 Task: Create a task  Create a new online platform for online personal finance coaching , assign it to team member softage.4@softage.net in the project BroaderView and update the status of the task to  On Track  , set the priority of the task to High
Action: Mouse moved to (630, 454)
Screenshot: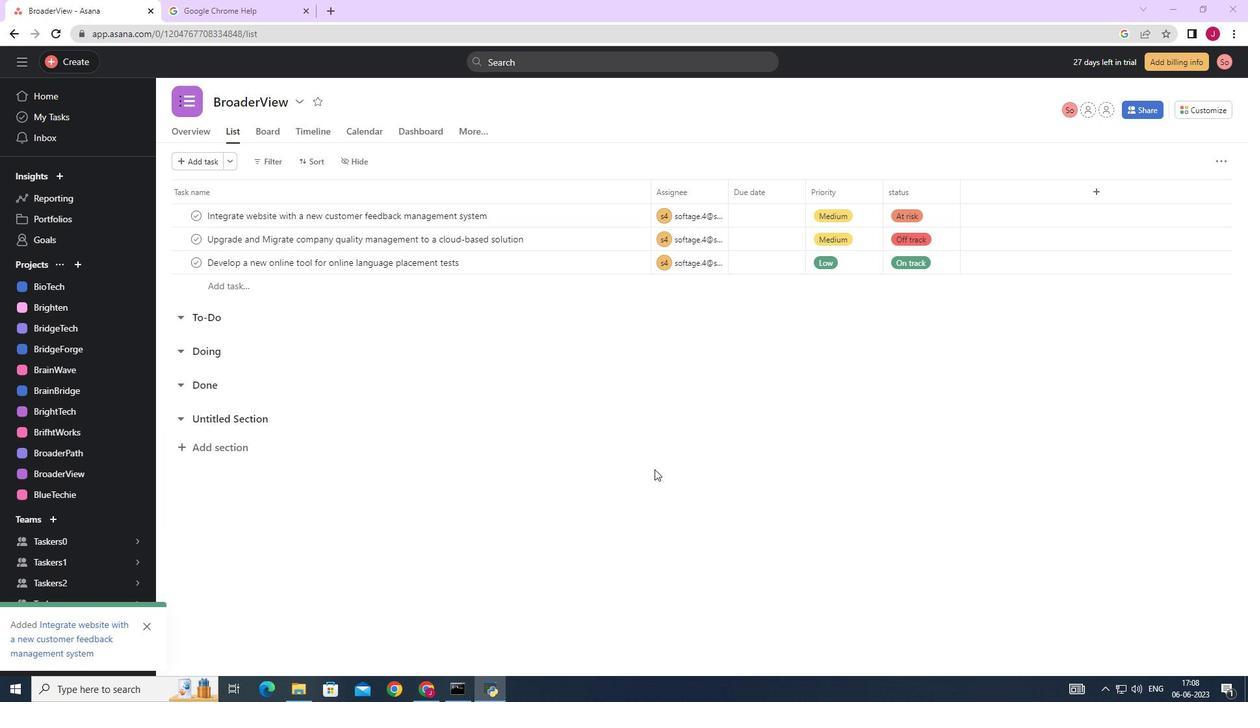 
Action: Mouse scrolled (636, 458) with delta (0, 0)
Screenshot: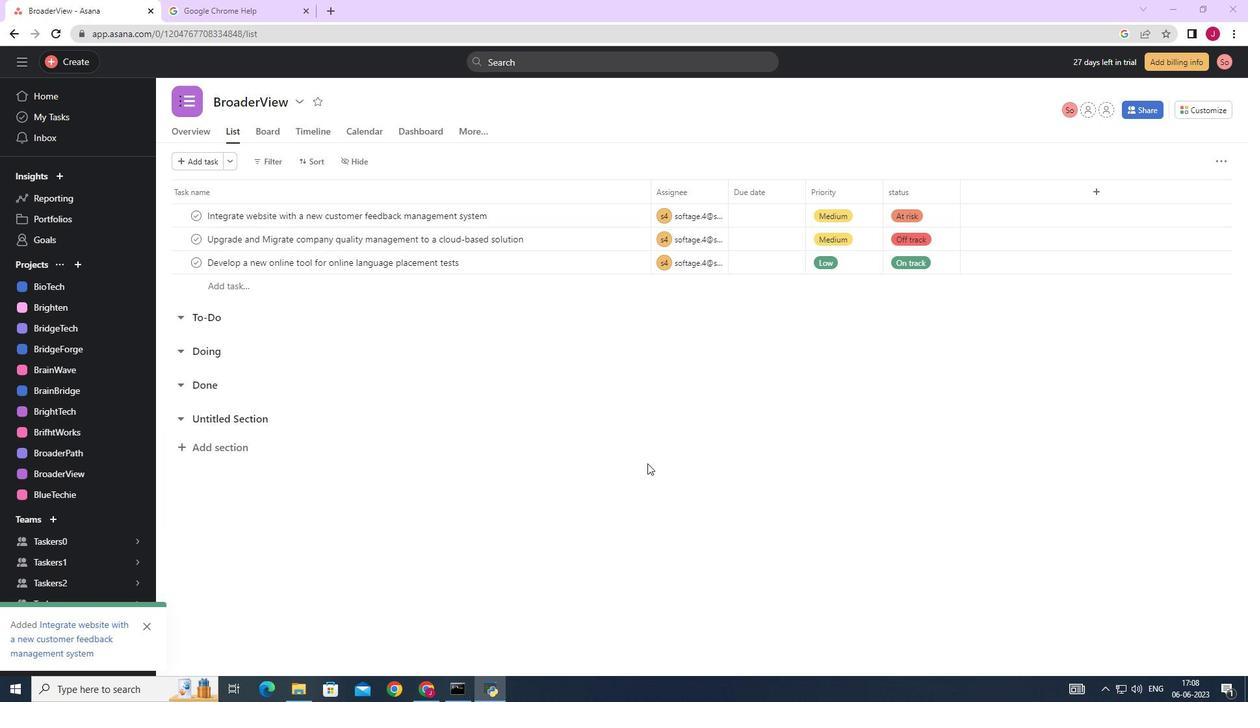 
Action: Mouse moved to (601, 438)
Screenshot: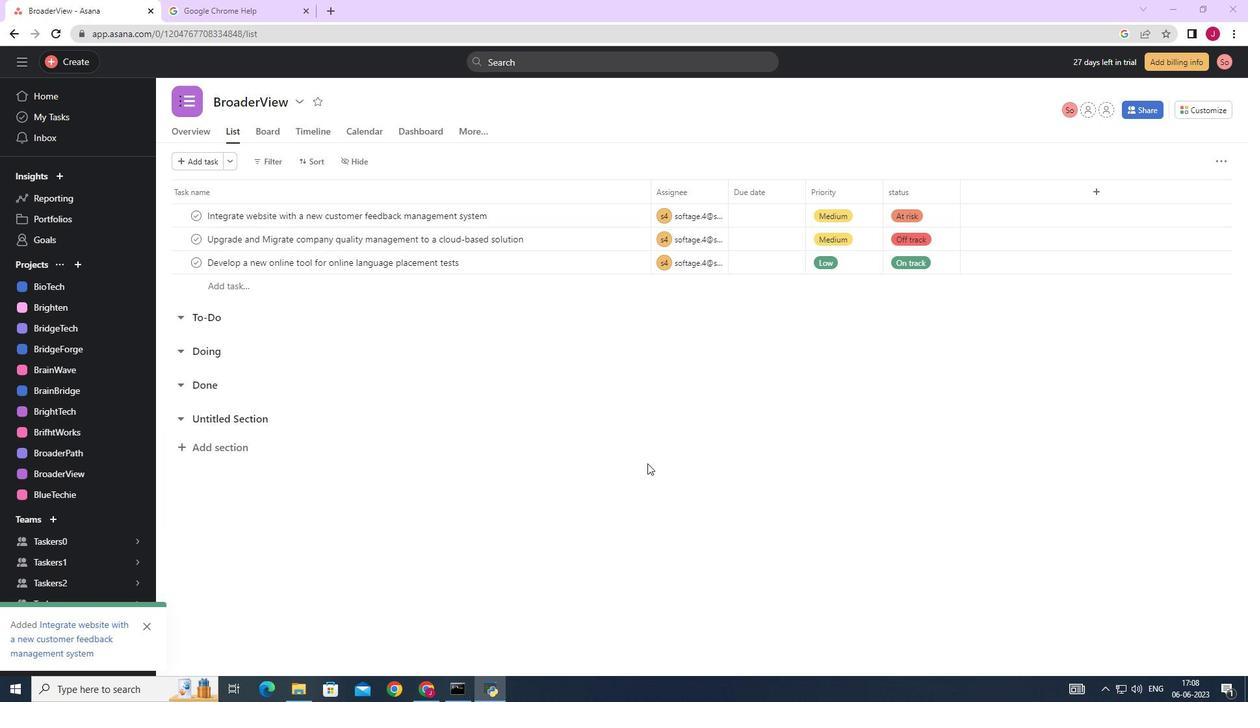 
Action: Mouse scrolled (625, 451) with delta (0, 0)
Screenshot: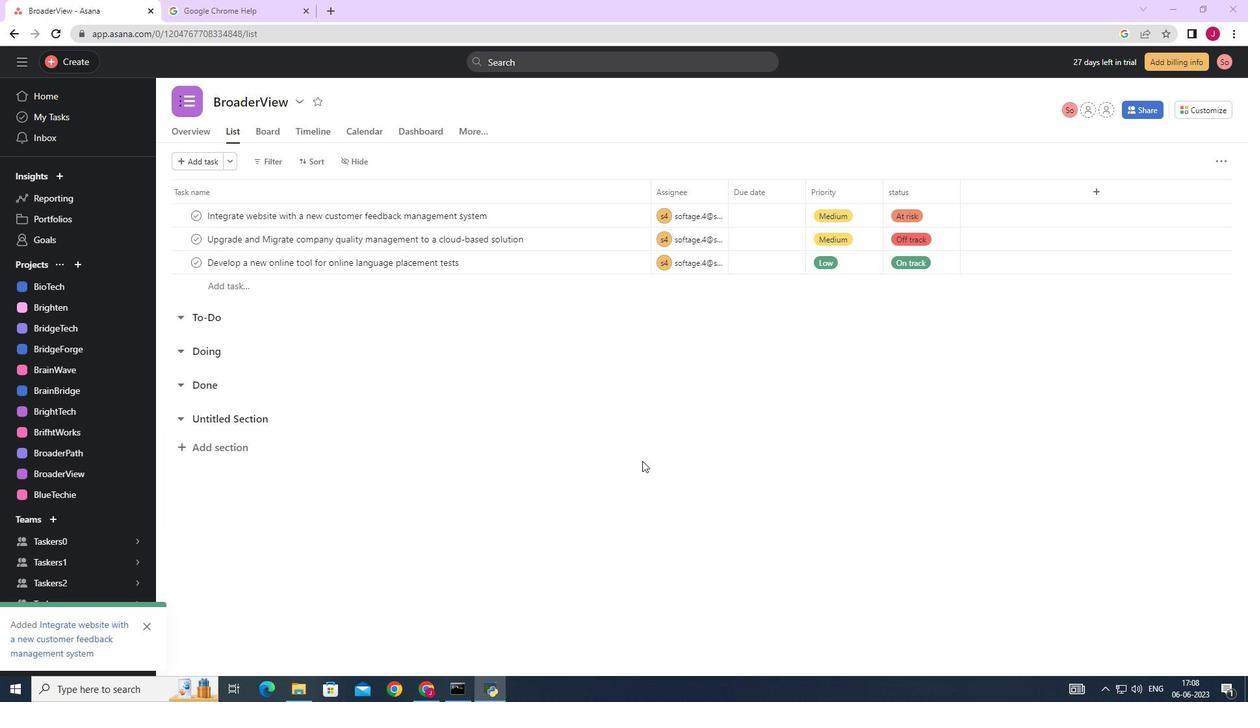 
Action: Mouse moved to (539, 405)
Screenshot: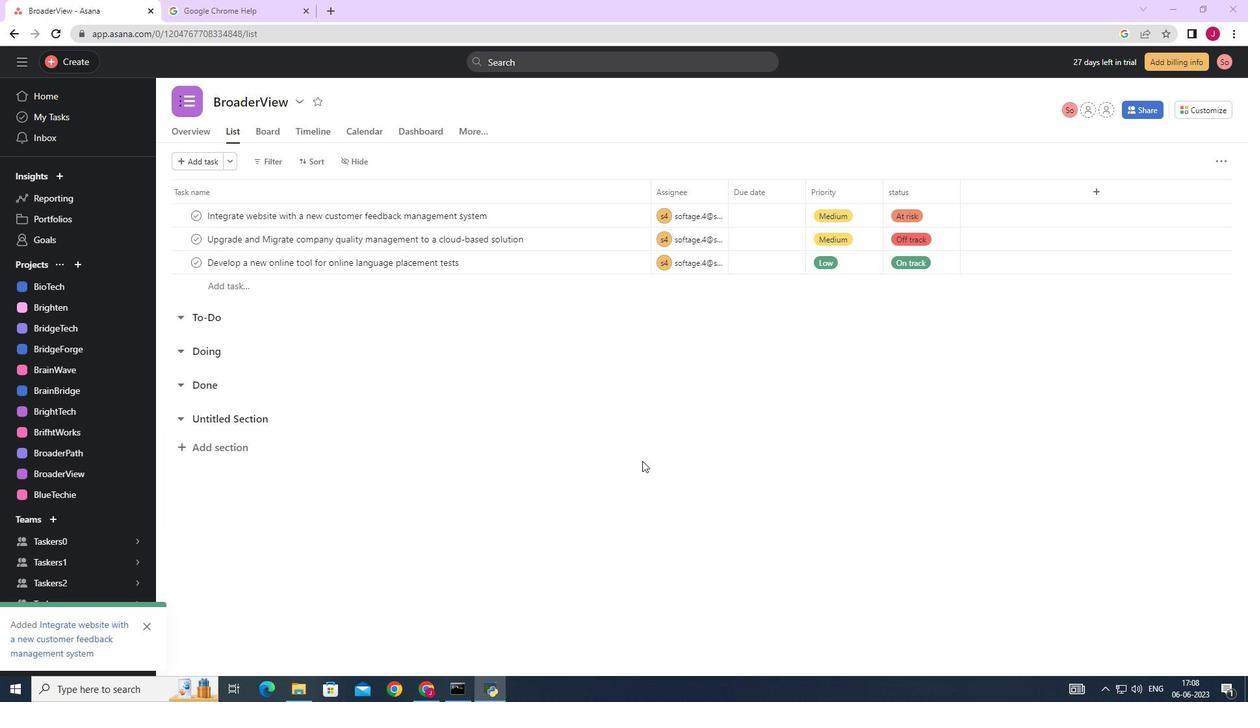 
Action: Mouse scrolled (582, 429) with delta (0, 0)
Screenshot: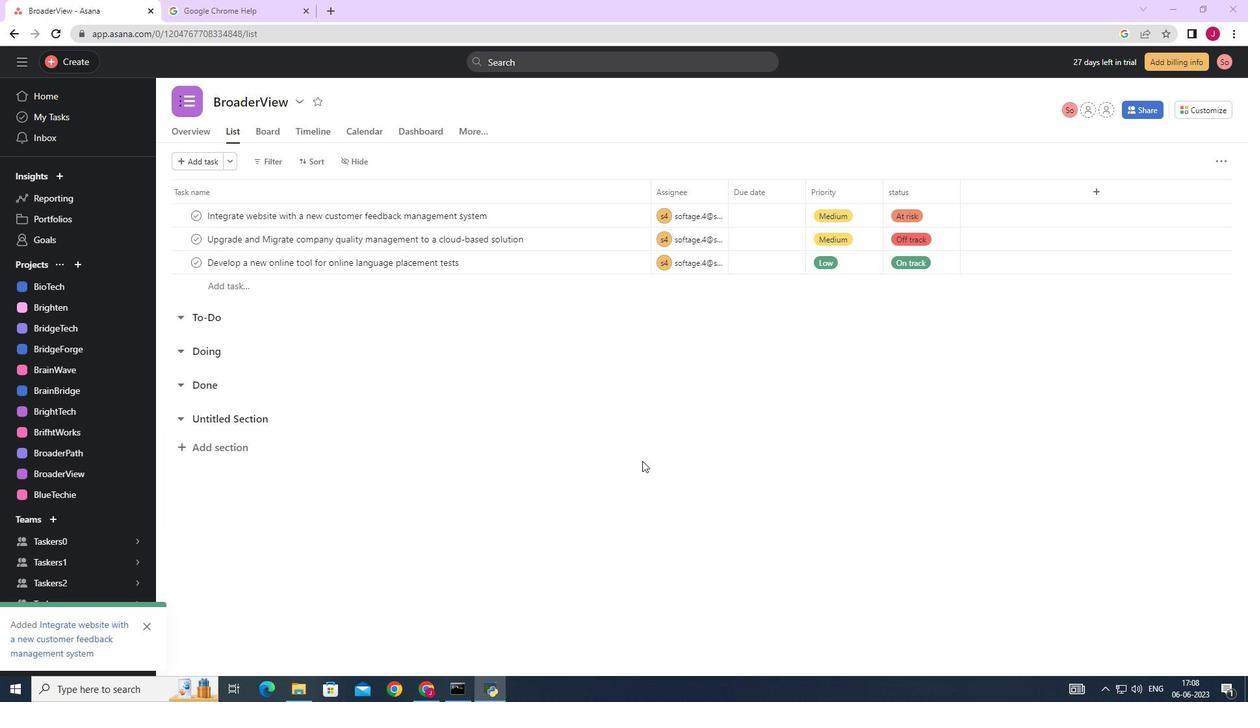 
Action: Mouse moved to (83, 59)
Screenshot: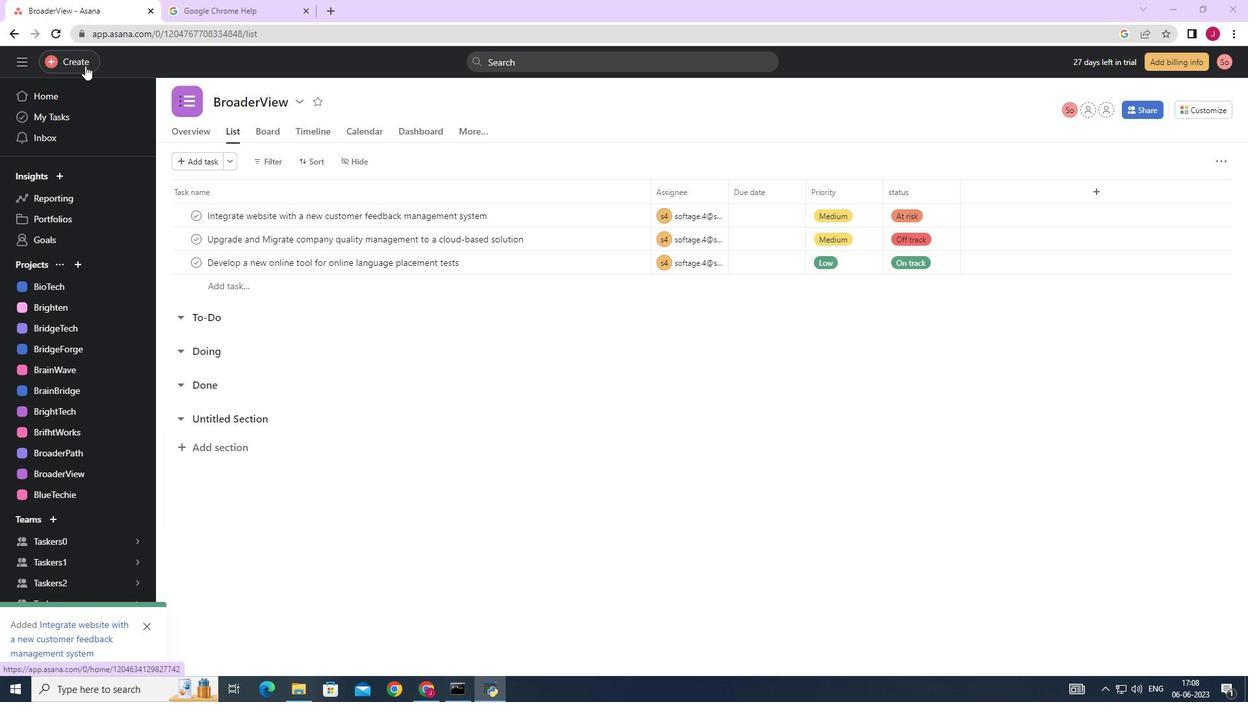 
Action: Mouse pressed left at (83, 59)
Screenshot: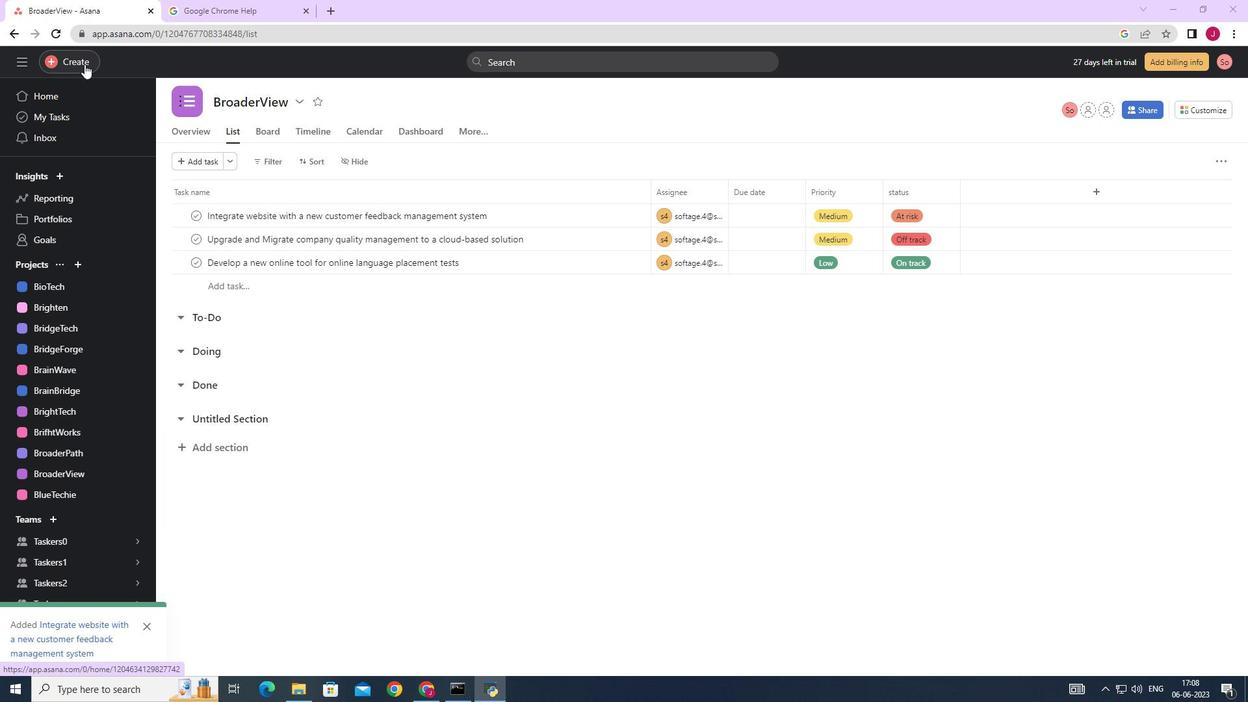 
Action: Mouse moved to (165, 62)
Screenshot: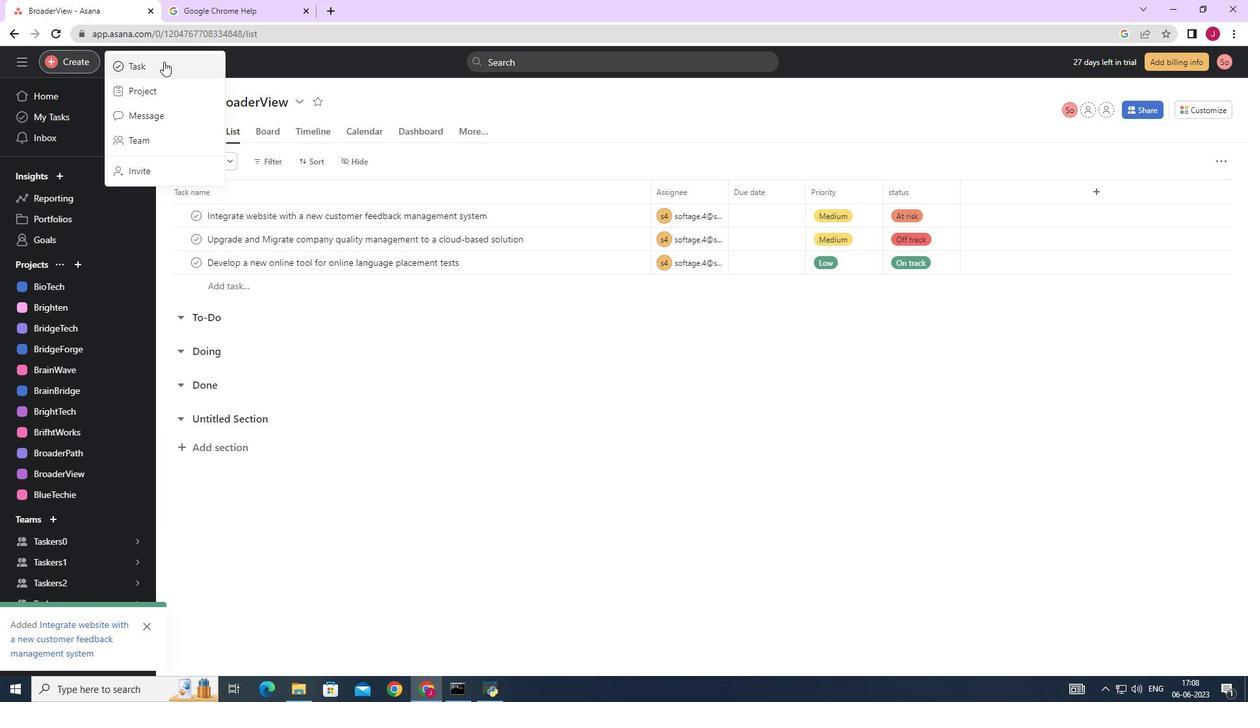 
Action: Mouse pressed left at (165, 62)
Screenshot: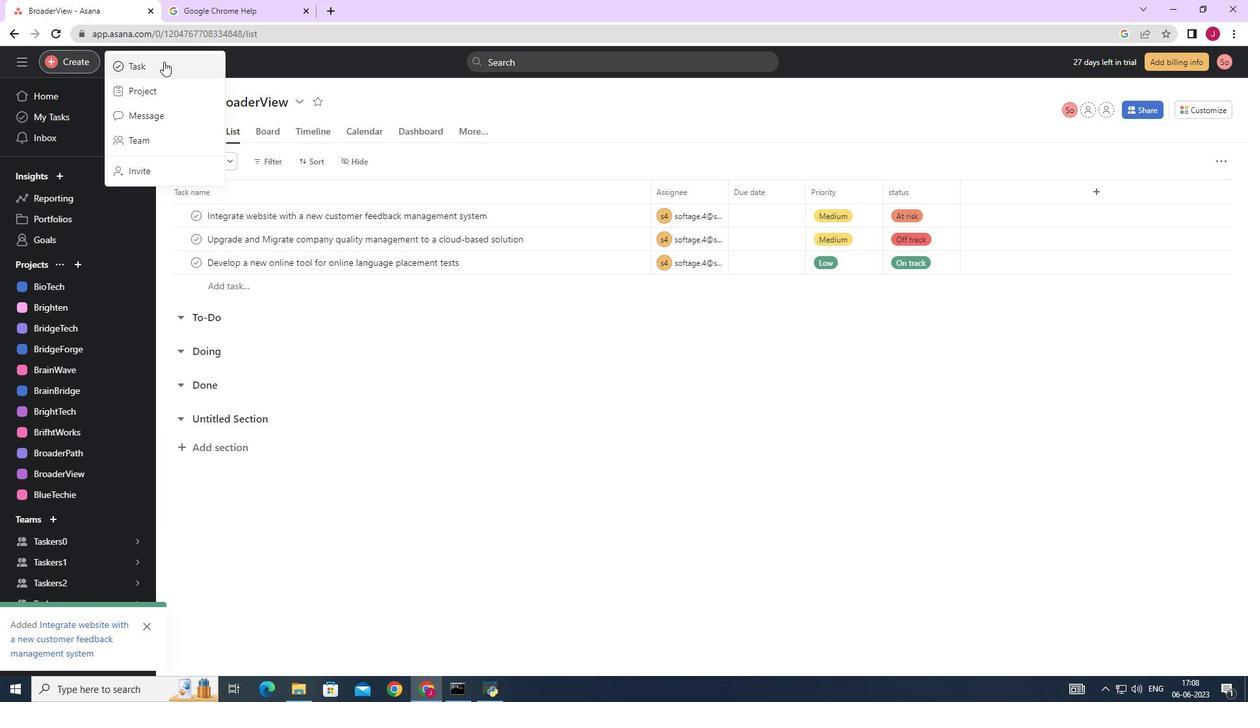 
Action: Mouse moved to (985, 432)
Screenshot: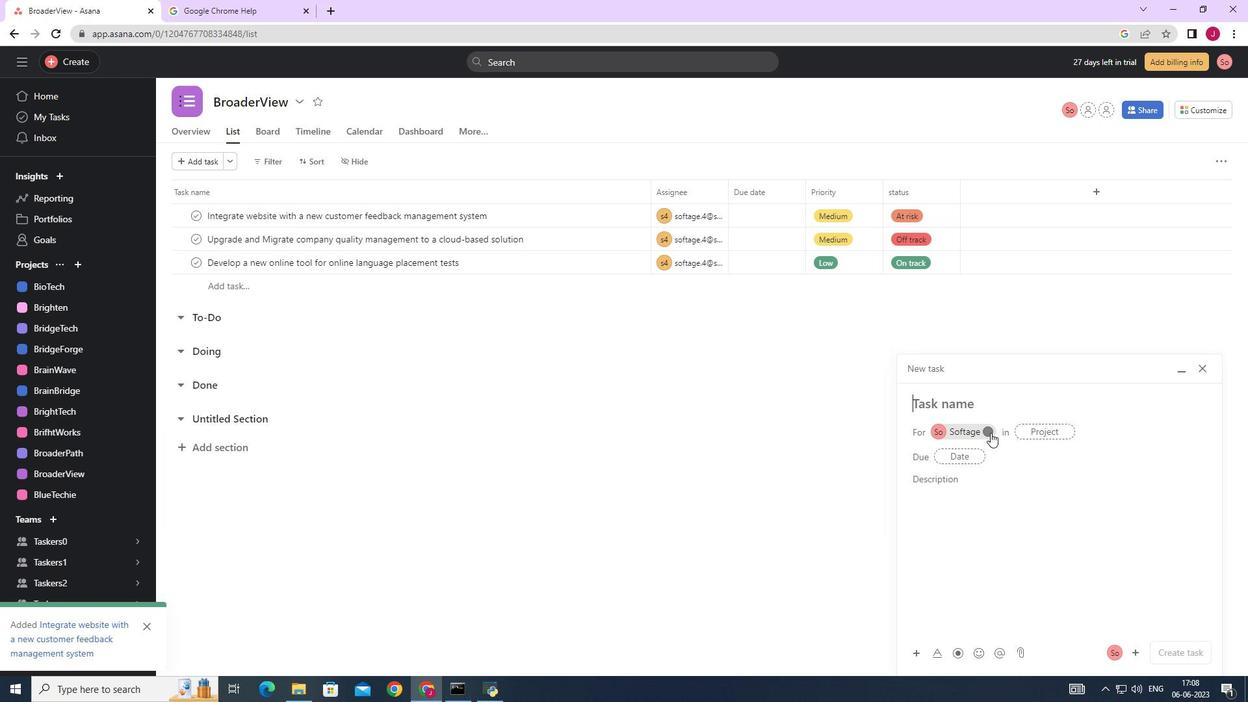 
Action: Mouse pressed left at (985, 432)
Screenshot: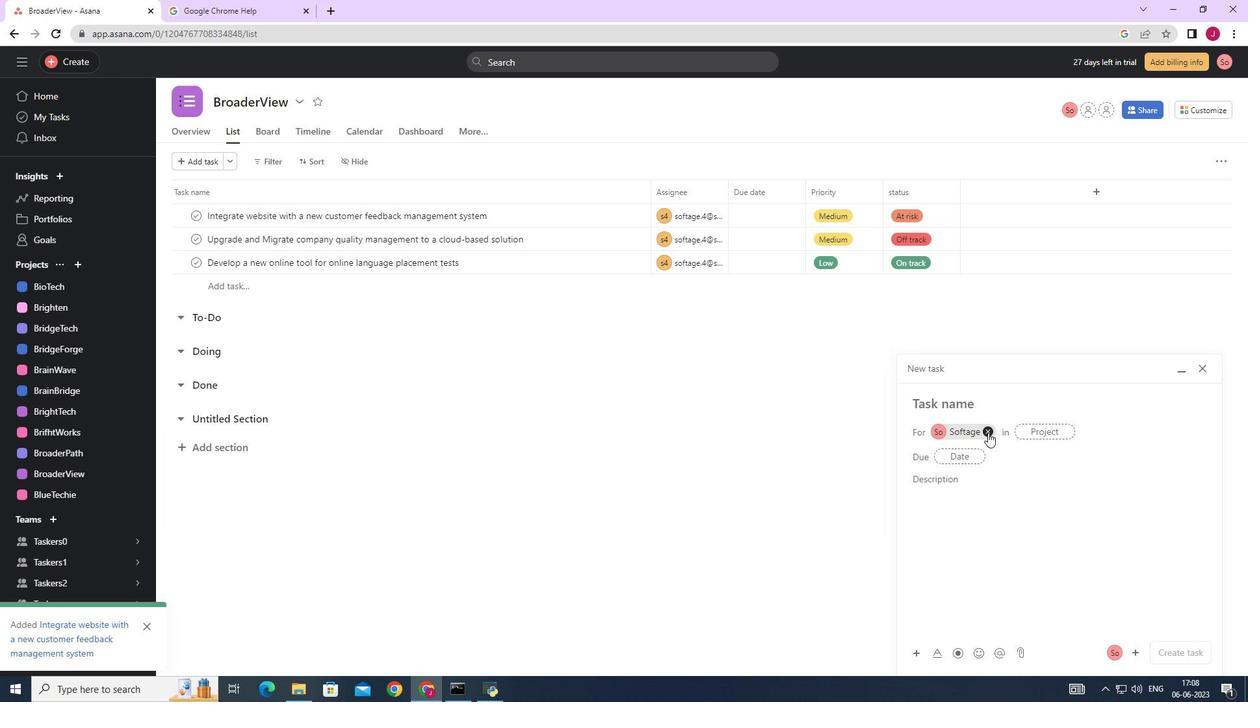 
Action: Mouse moved to (930, 403)
Screenshot: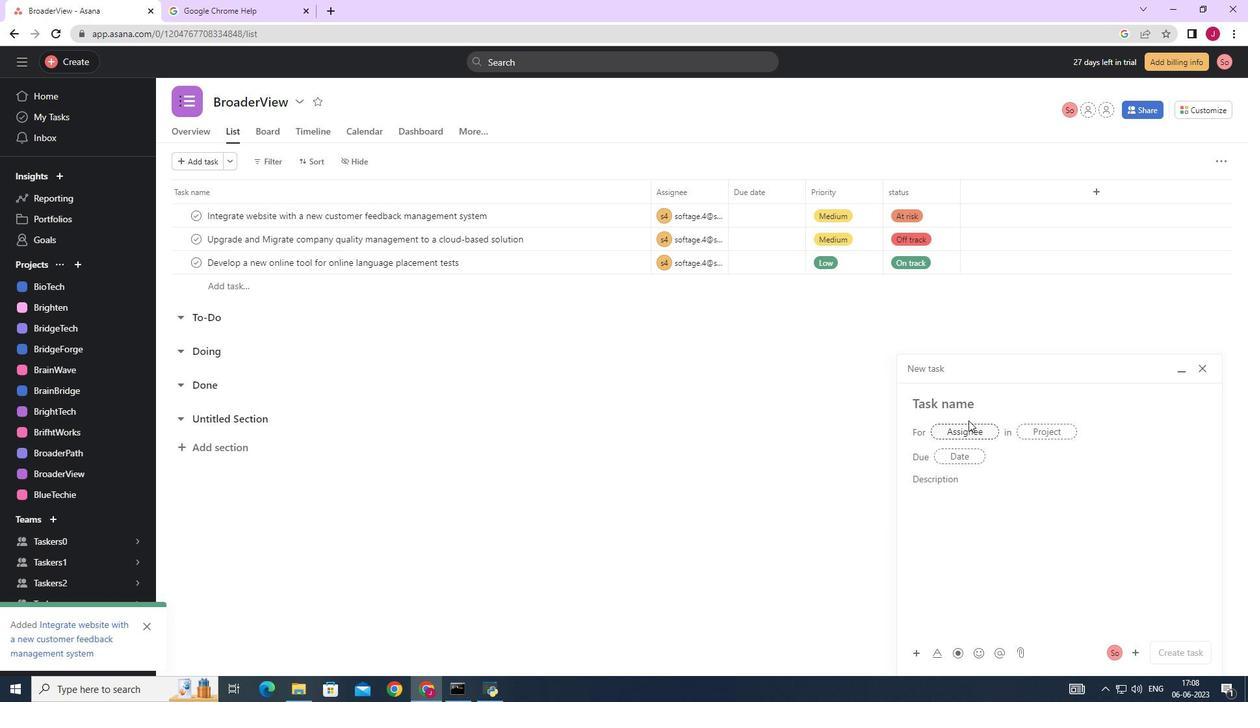 
Action: Mouse pressed left at (930, 403)
Screenshot: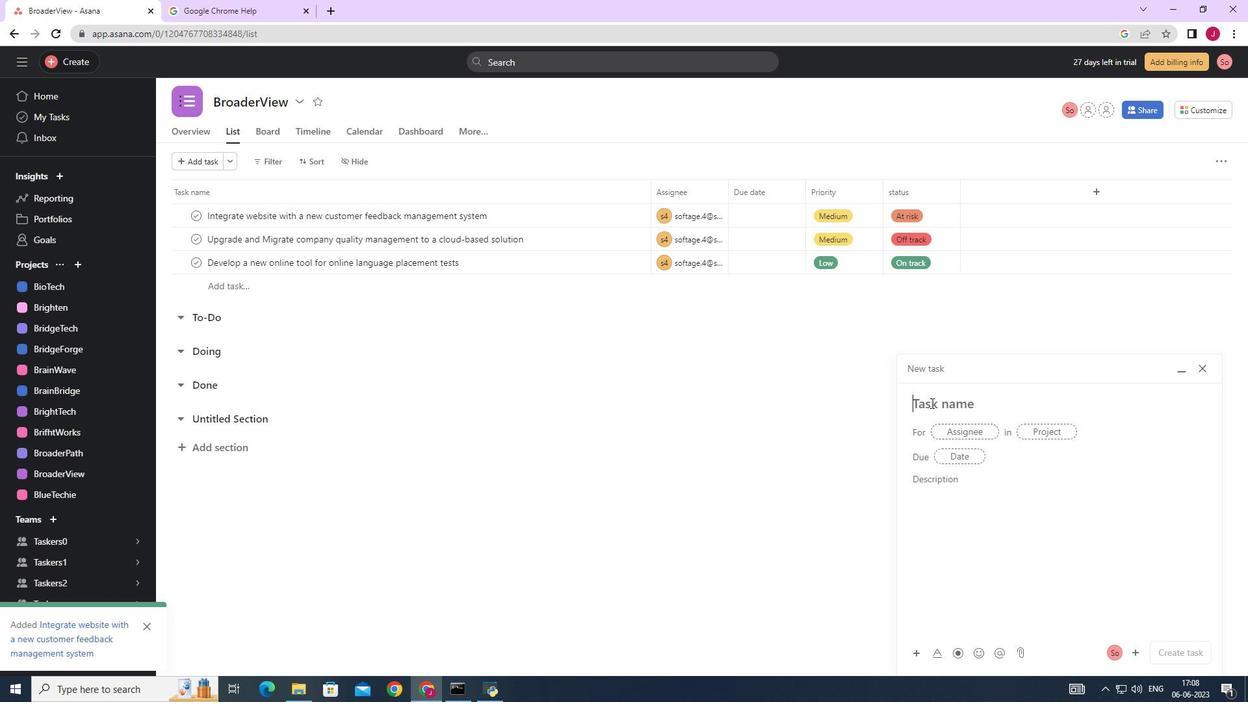 
Action: Mouse moved to (930, 402)
Screenshot: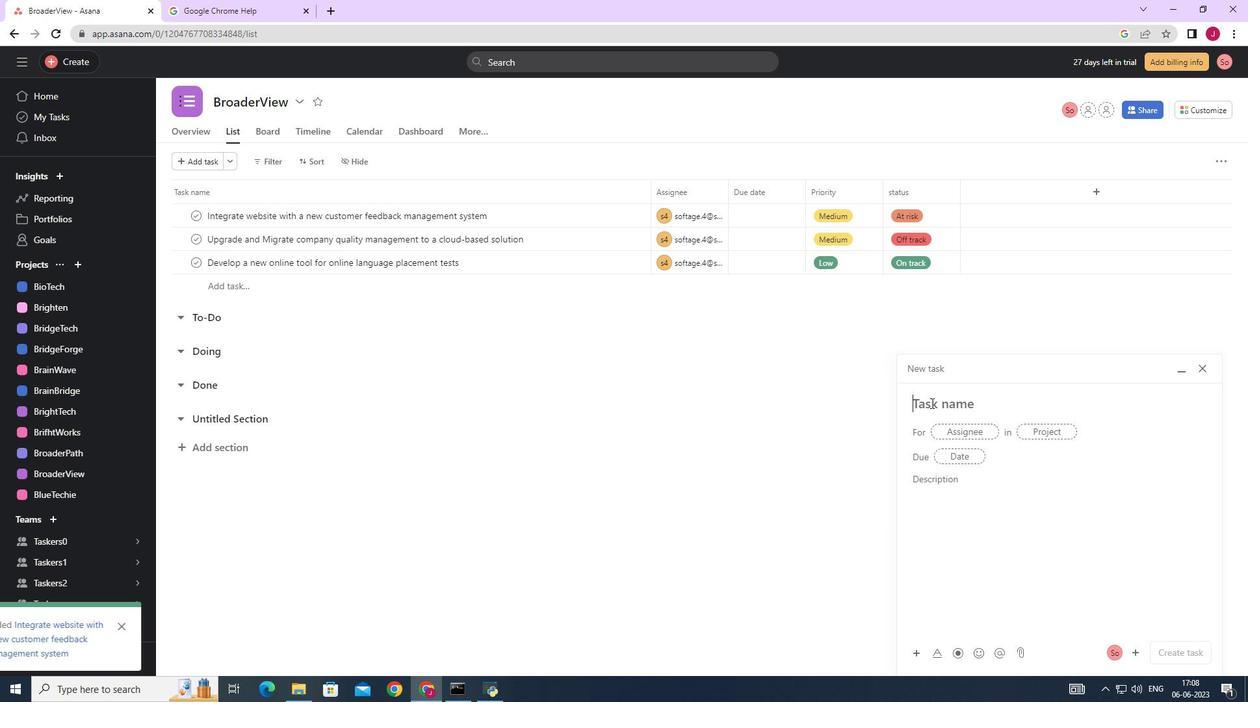
Action: Key pressed <Key.caps_lock><Key.caps_lock>reate<Key.space><Key.backspace><Key.backspace><Key.backspace><Key.backspace><Key.backspace><Key.backspace><Key.caps_lock>C<Key.caps_lock>reate<Key.space>q<Key.backspace>a<Key.space>new<Key.space>online<Key.space>platform<Key.space>for<Key.space>online<Key.space>personal<Key.space>finance<Key.space>coaching
Screenshot: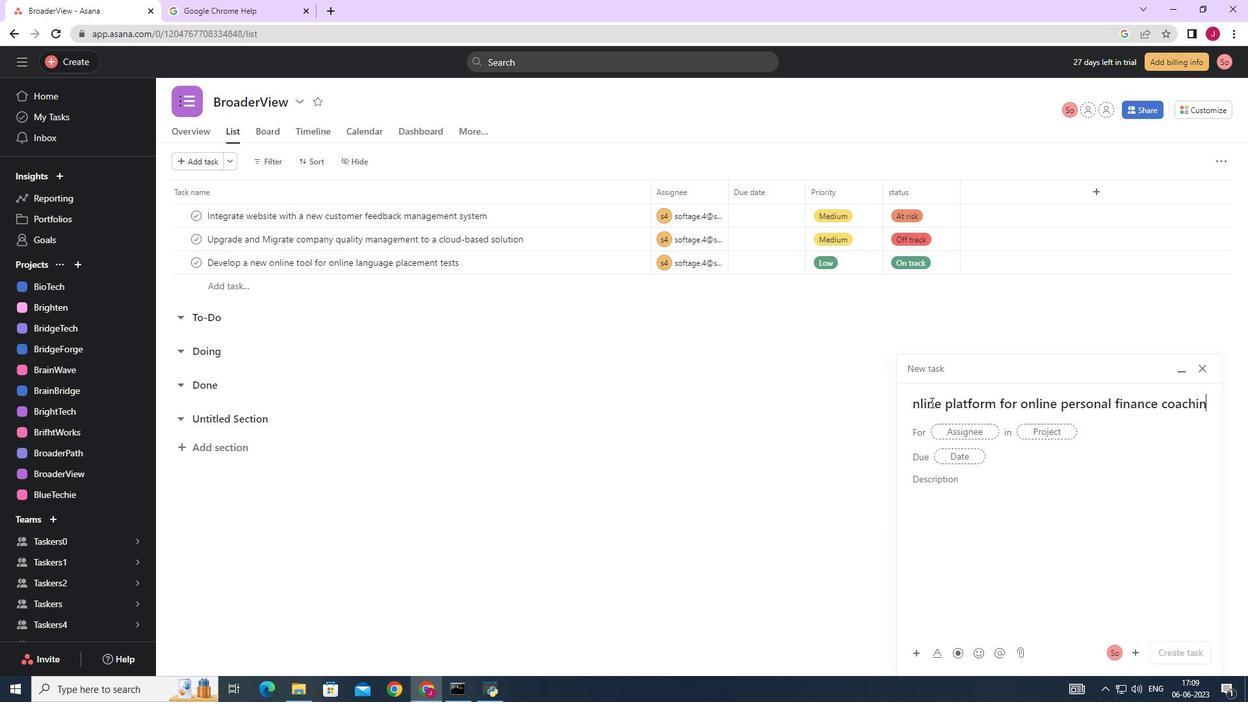 
Action: Mouse moved to (954, 430)
Screenshot: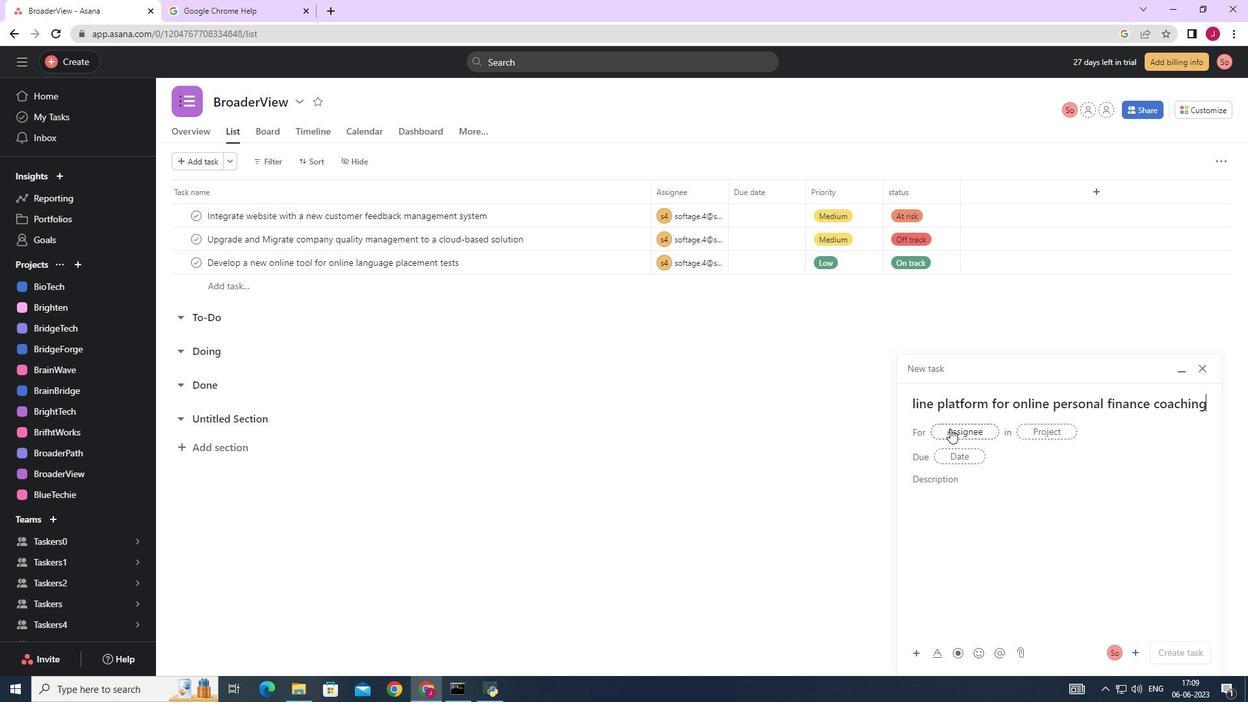 
Action: Mouse pressed left at (954, 430)
Screenshot: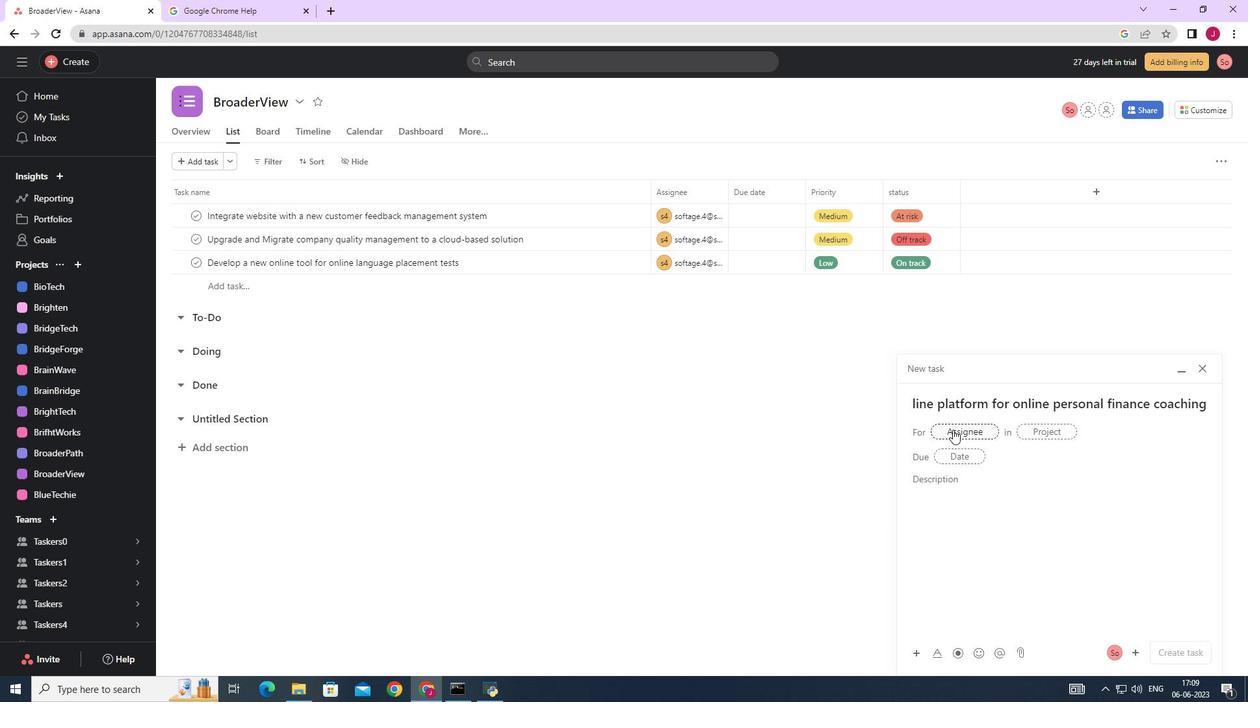 
Action: Mouse moved to (955, 431)
Screenshot: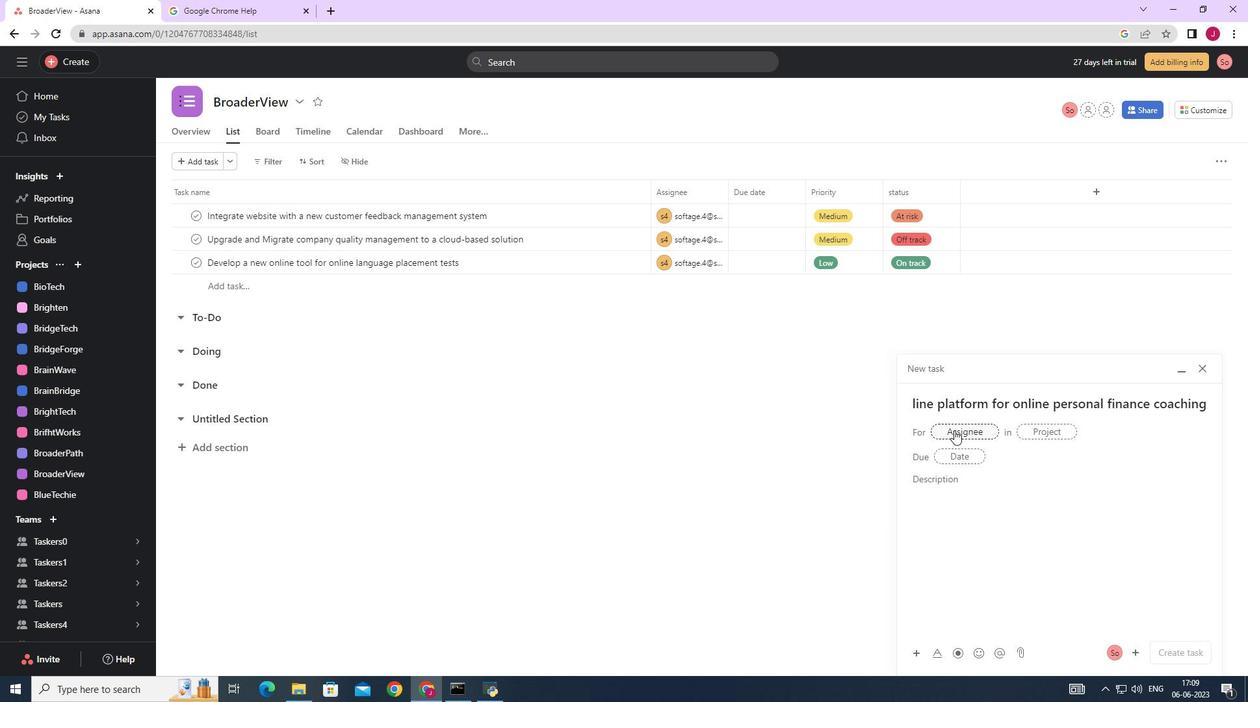 
Action: Key pressed softage.4
Screenshot: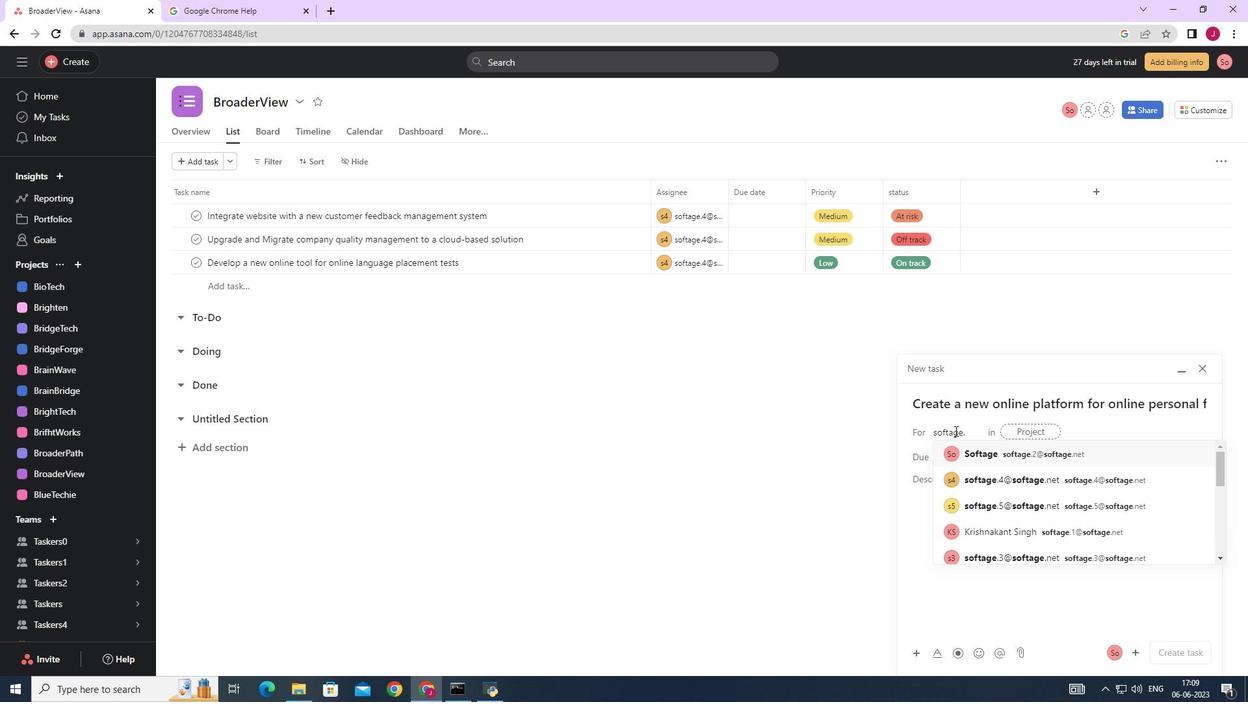 
Action: Mouse moved to (1005, 454)
Screenshot: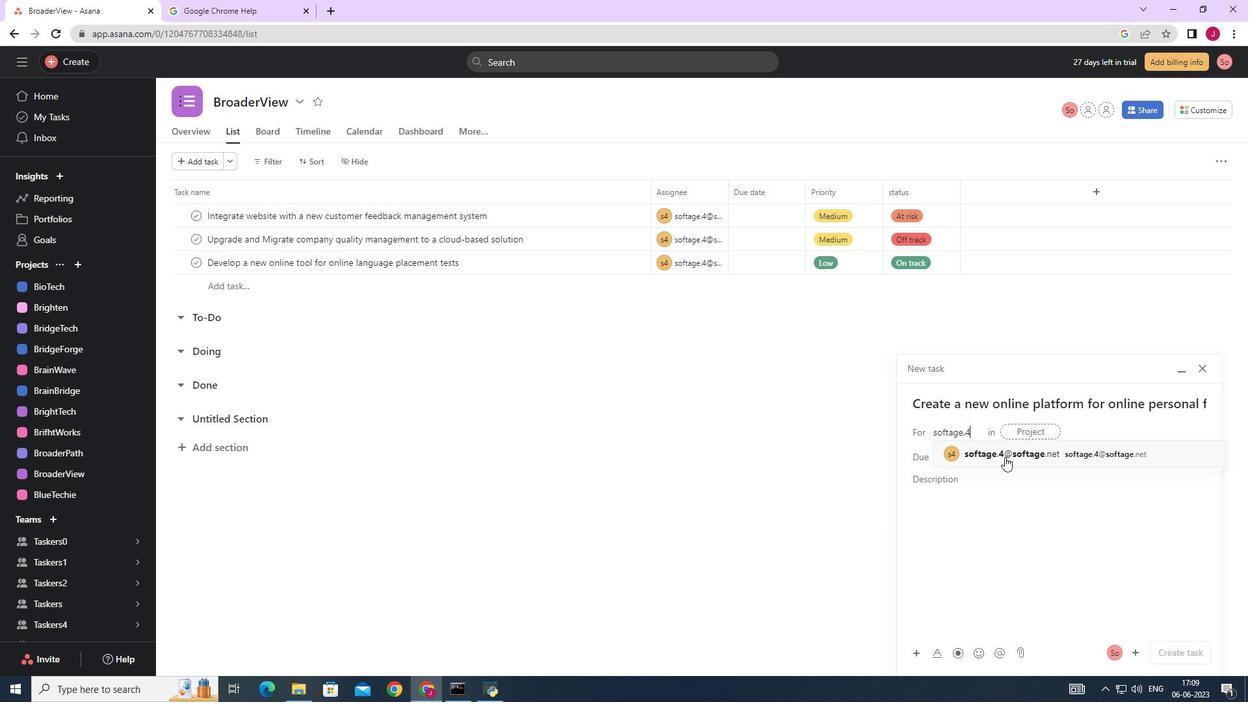 
Action: Mouse pressed left at (1005, 454)
Screenshot: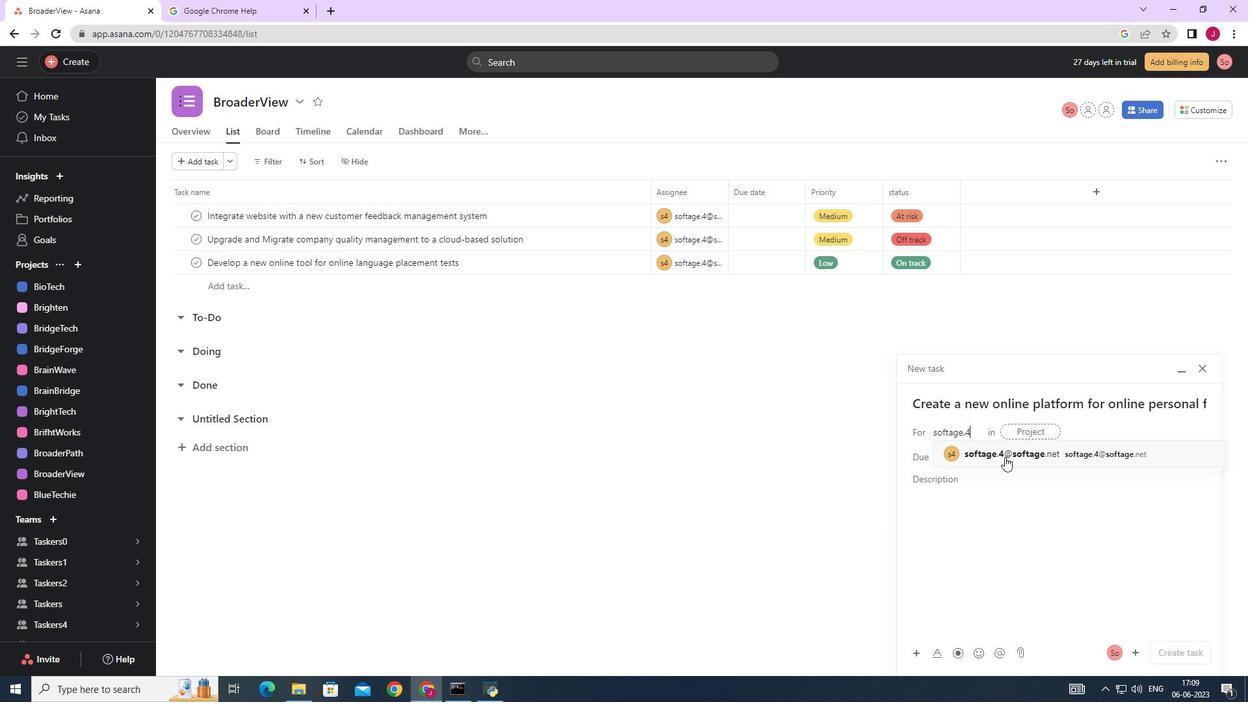 
Action: Mouse moved to (827, 453)
Screenshot: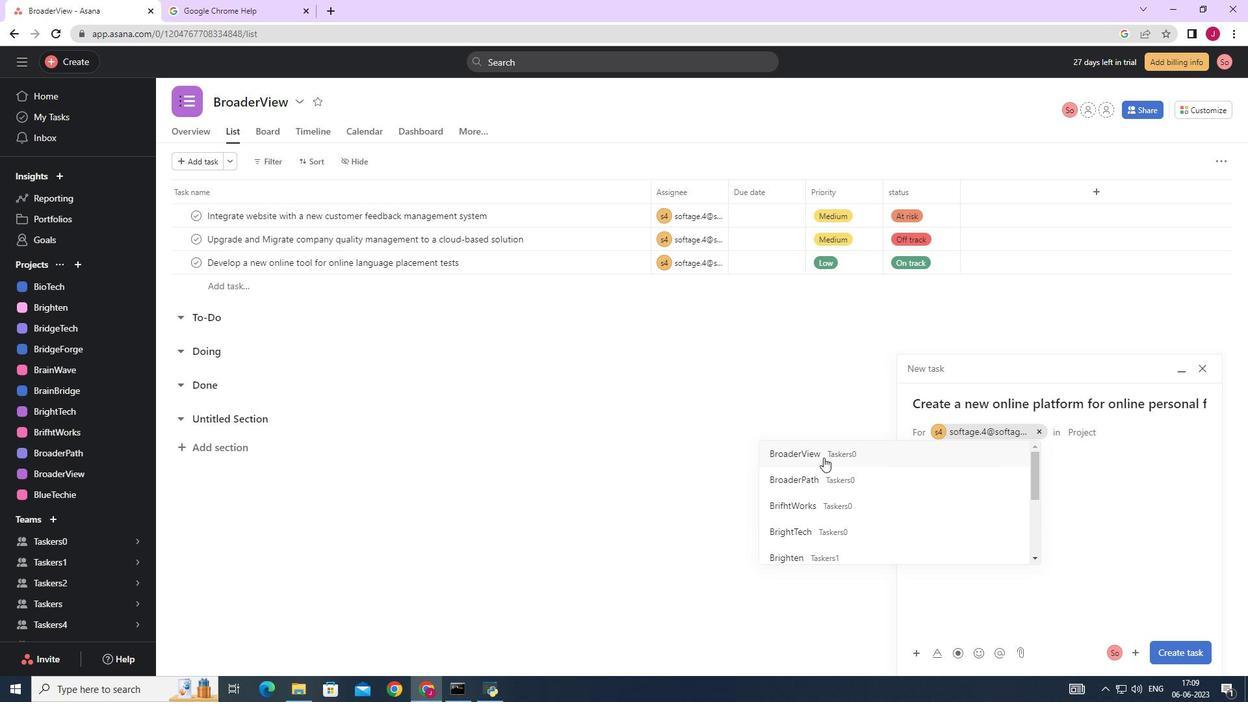 
Action: Mouse pressed left at (827, 453)
Screenshot: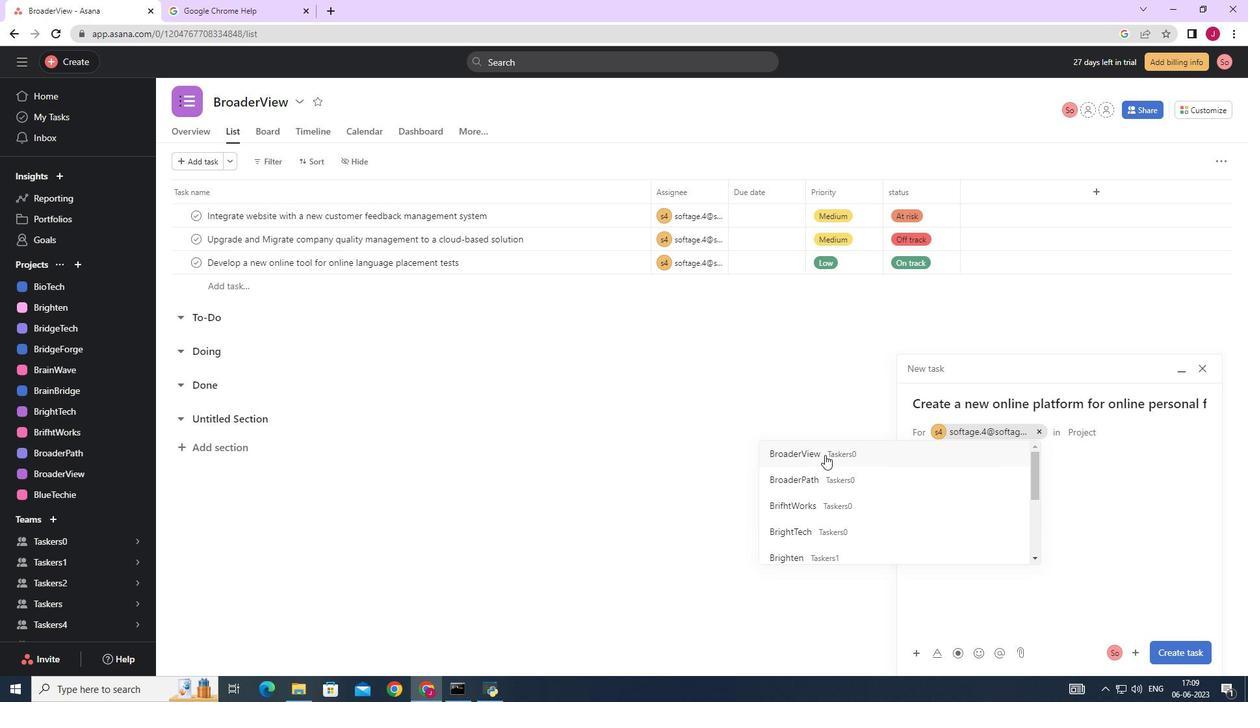 
Action: Mouse moved to (975, 481)
Screenshot: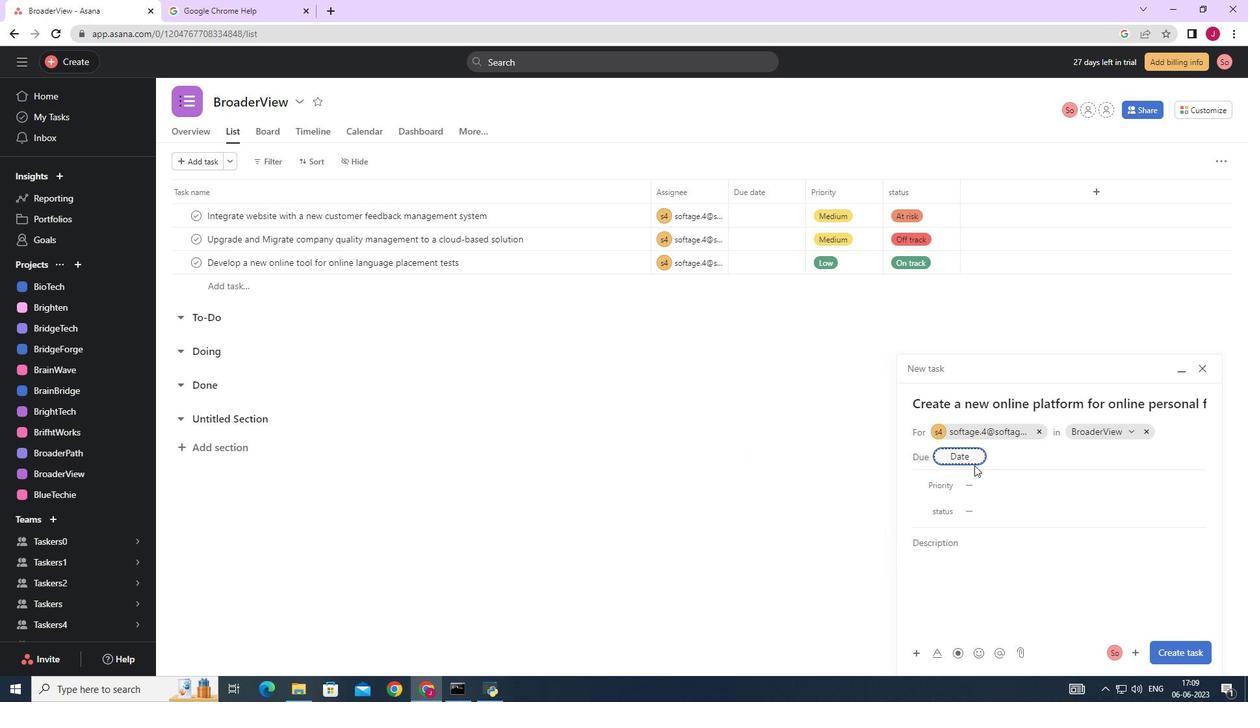 
Action: Mouse pressed left at (975, 481)
Screenshot: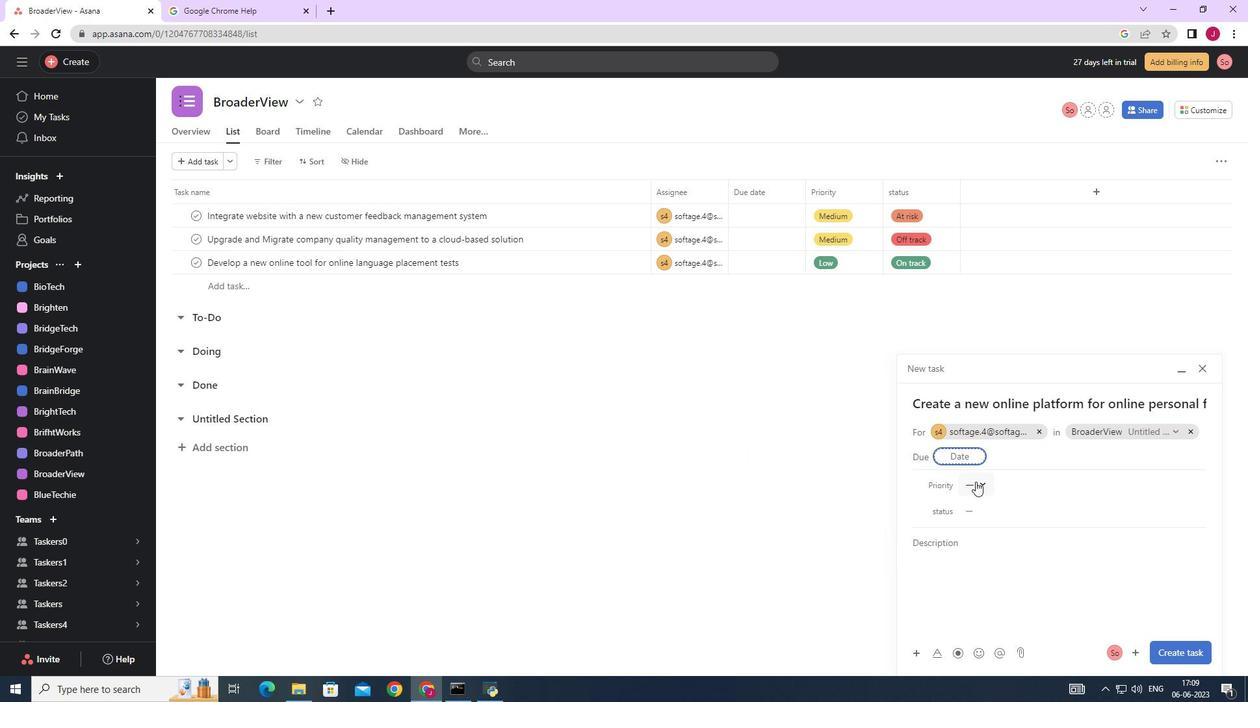 
Action: Mouse moved to (1007, 527)
Screenshot: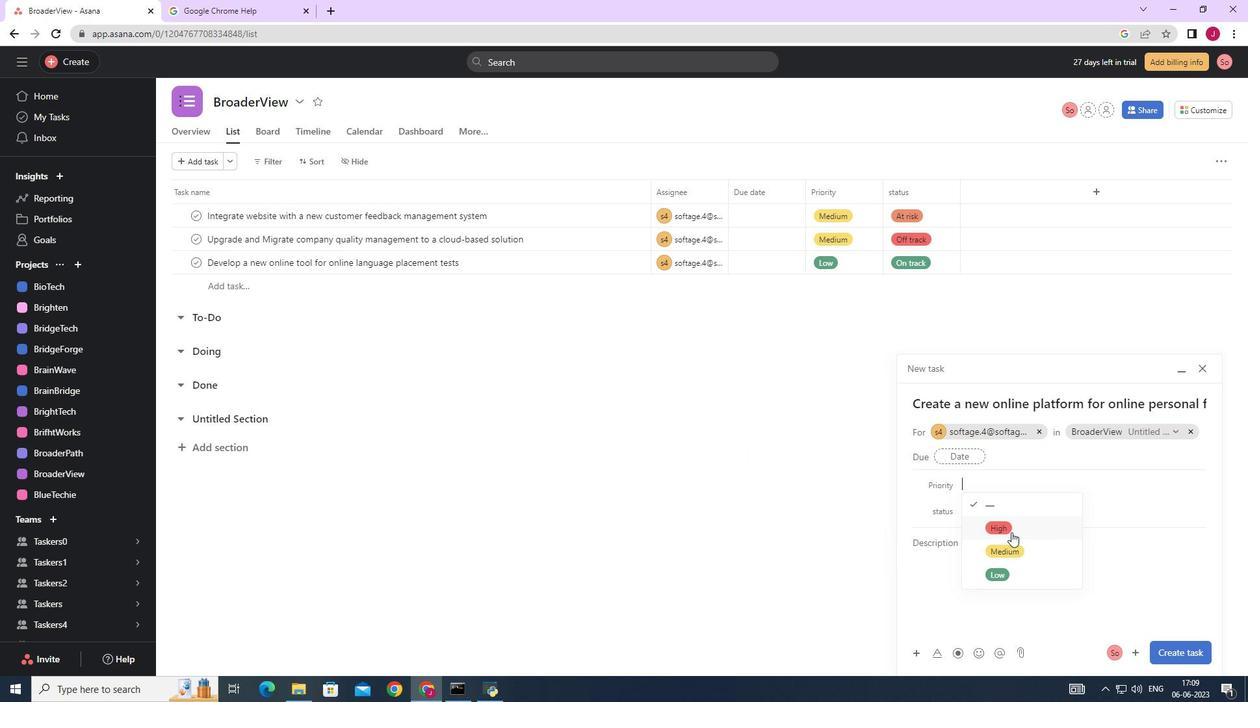 
Action: Mouse pressed left at (1007, 527)
Screenshot: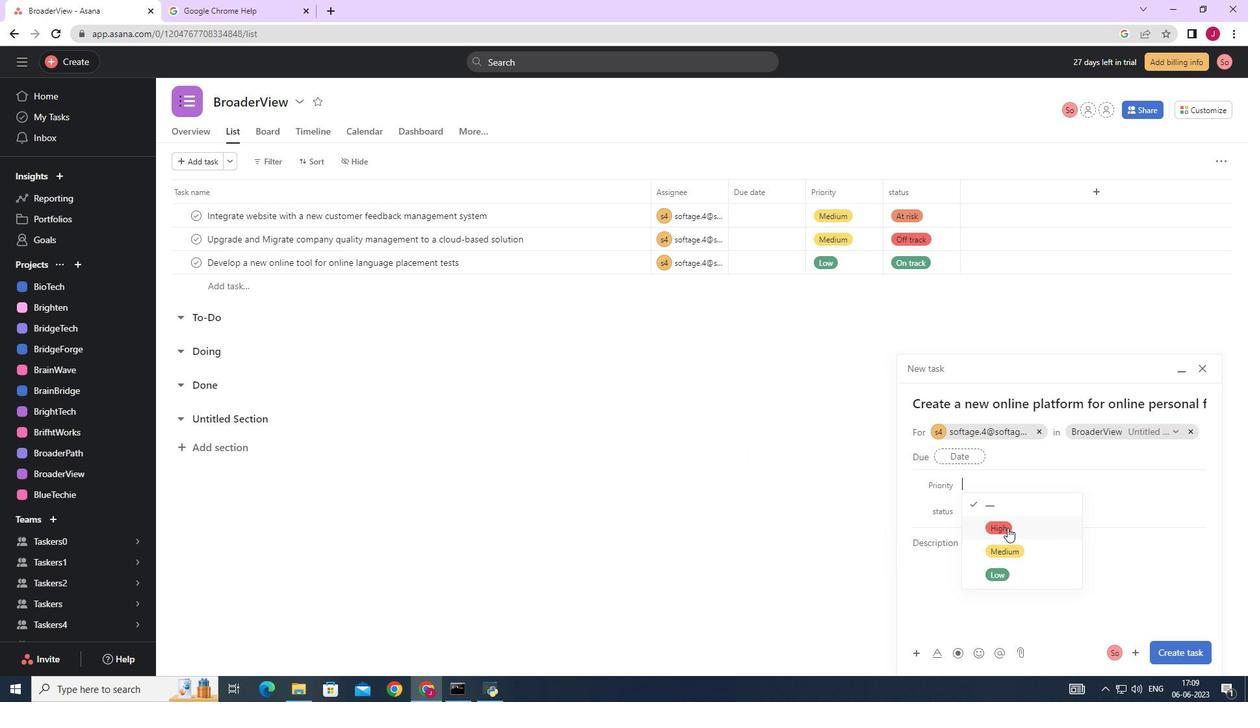 
Action: Mouse moved to (975, 506)
Screenshot: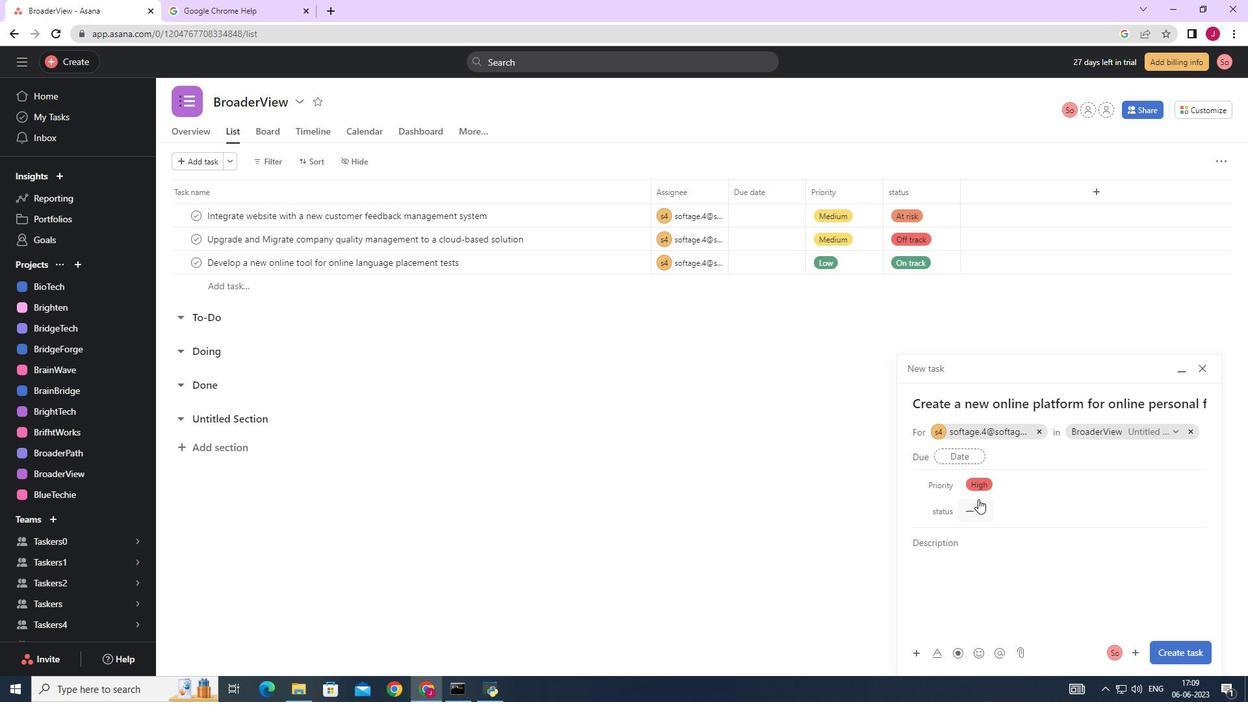 
Action: Mouse pressed left at (975, 506)
Screenshot: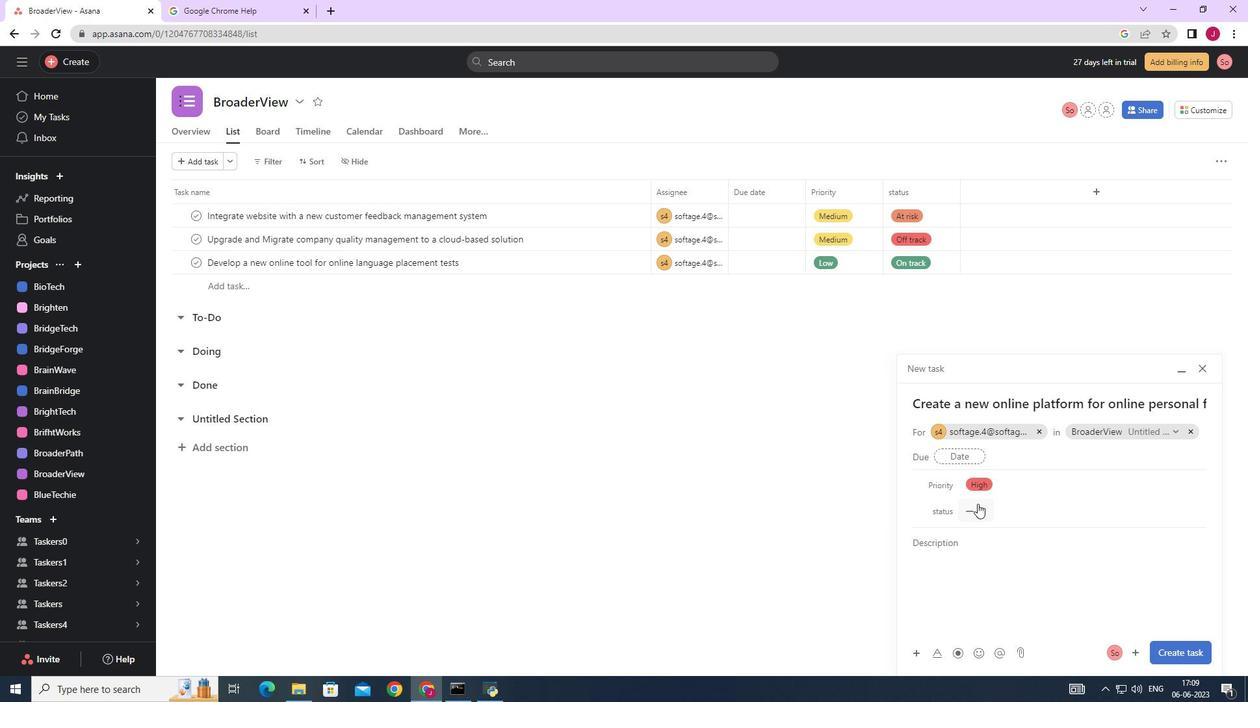 
Action: Mouse moved to (1006, 545)
Screenshot: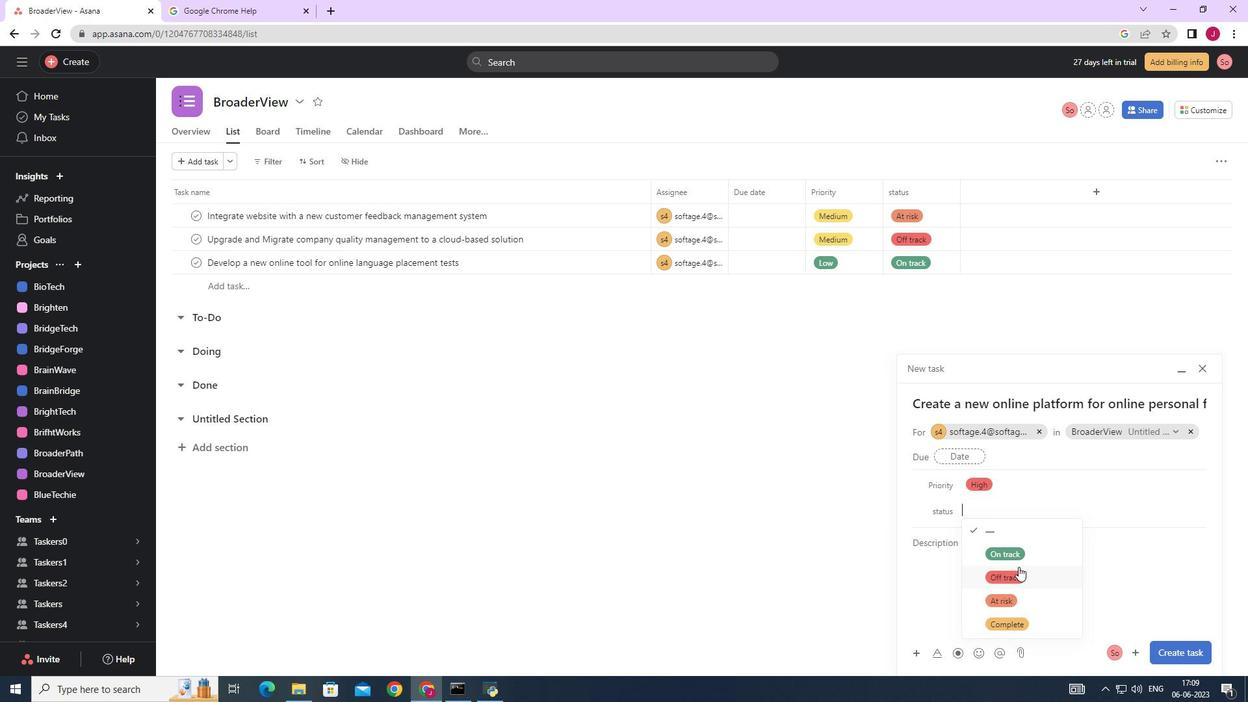 
Action: Mouse pressed left at (1006, 545)
Screenshot: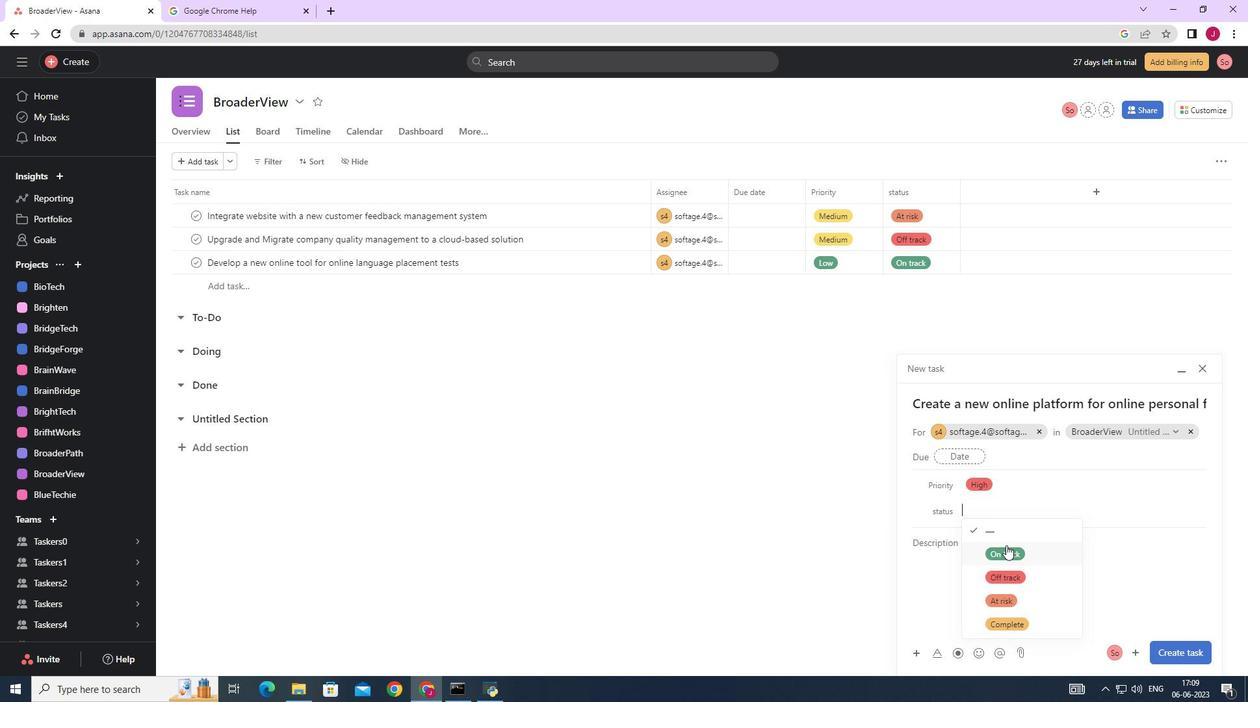 
Action: Mouse moved to (1167, 649)
Screenshot: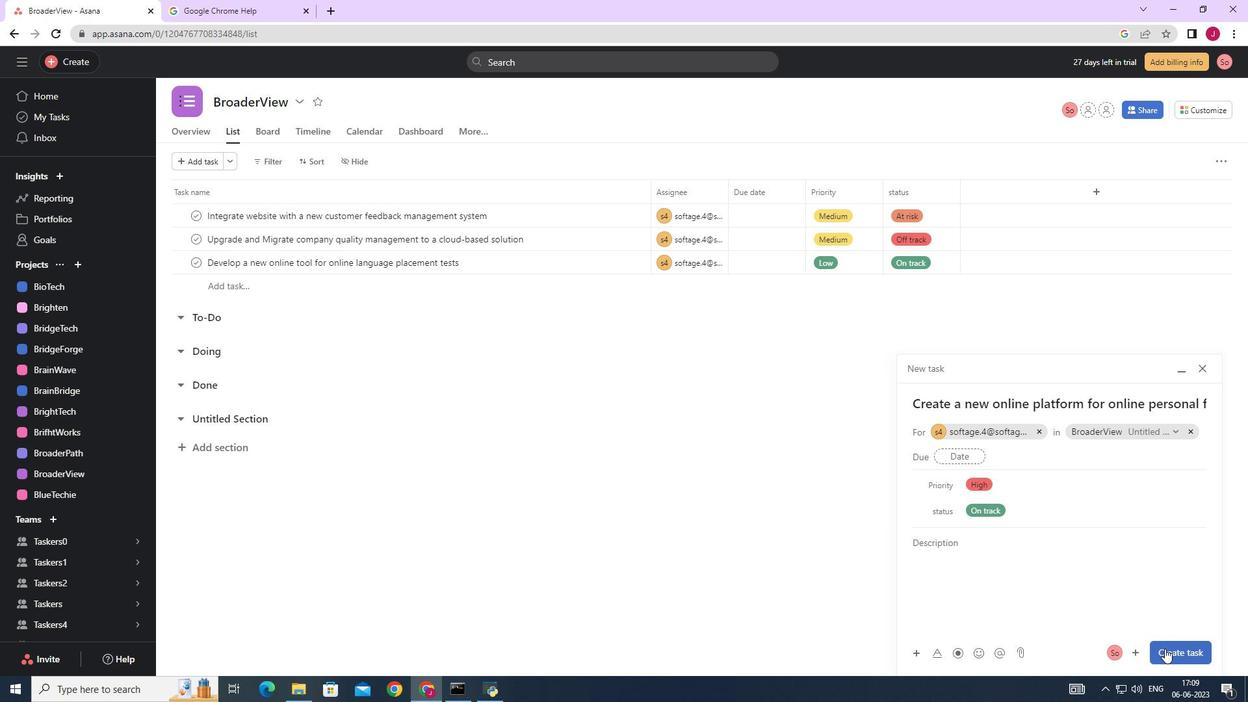 
Action: Mouse pressed left at (1167, 649)
Screenshot: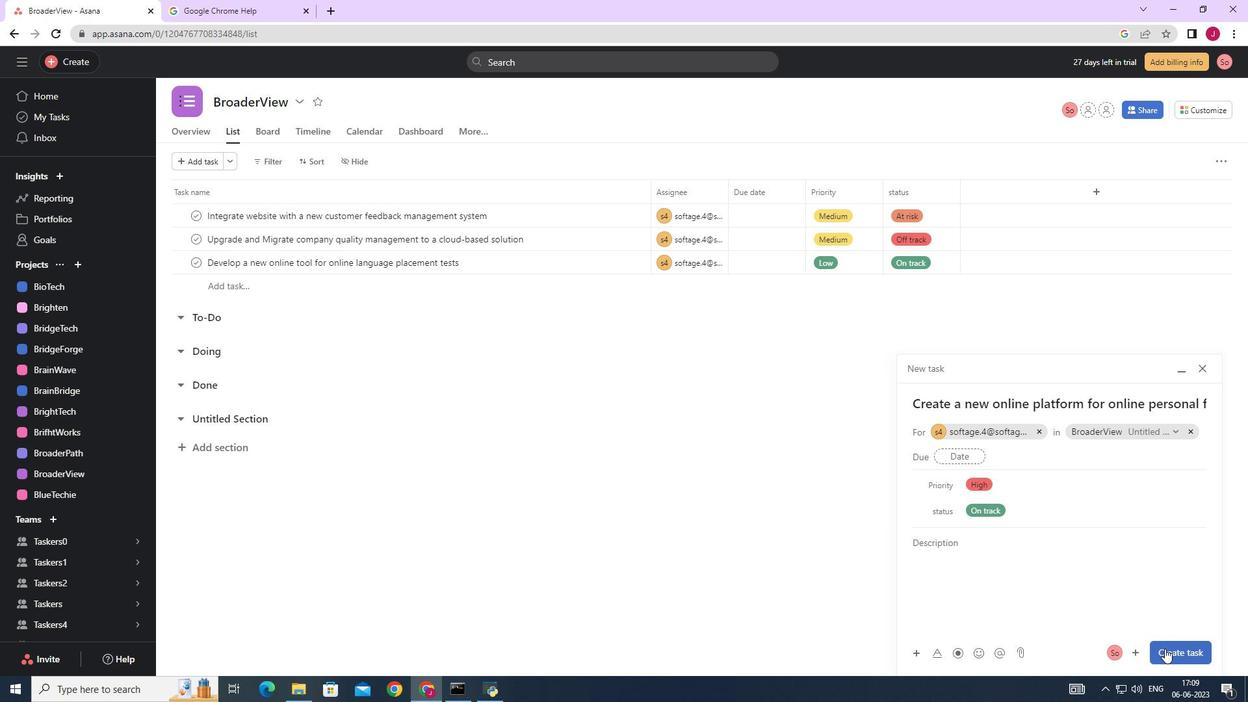 
Action: Mouse moved to (1117, 588)
Screenshot: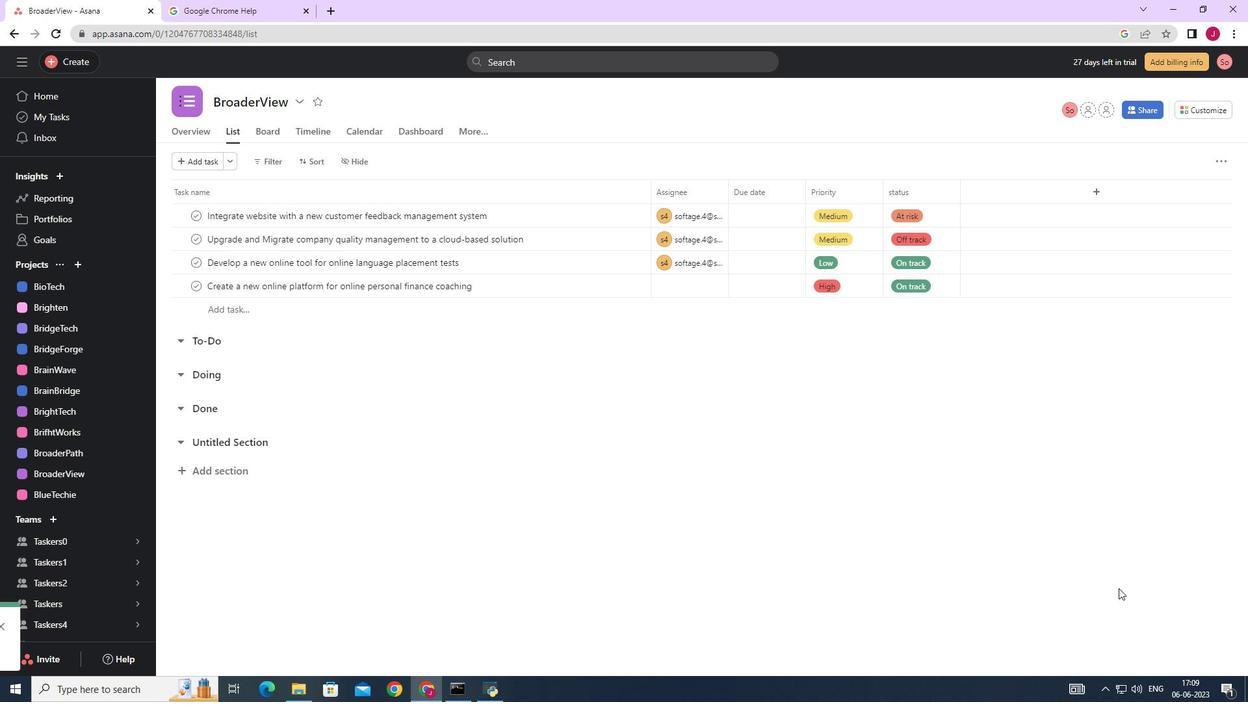 
